 Task: Sort the pull requests by most comments.
Action: Mouse pressed left at (232, 146)
Screenshot: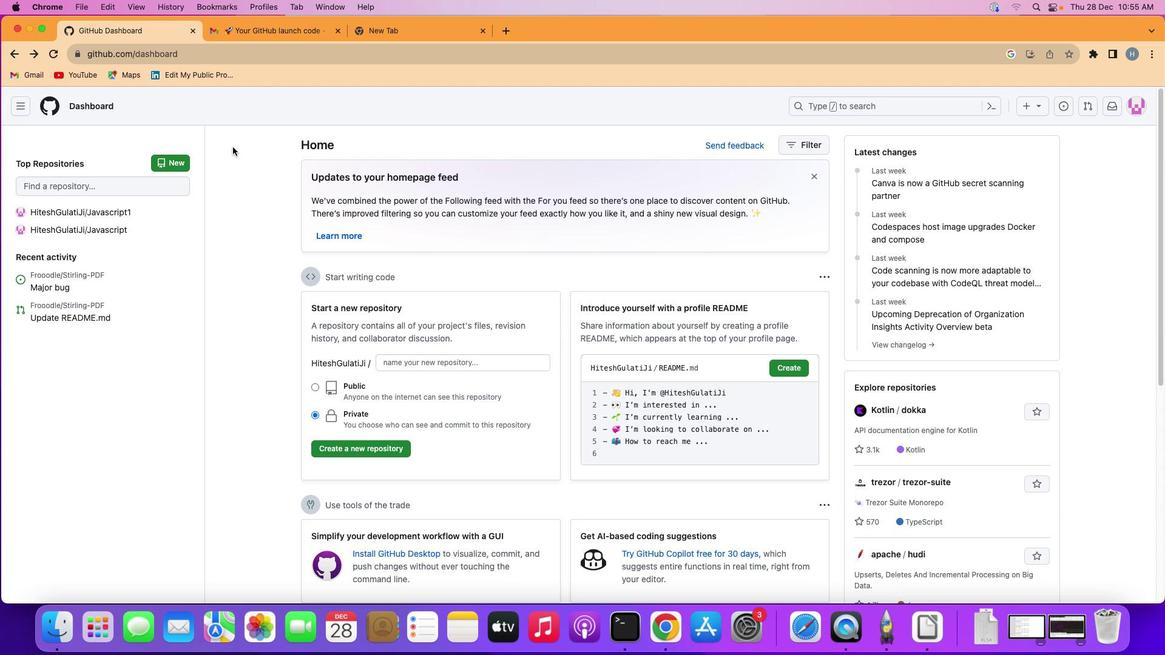 
Action: Mouse moved to (17, 100)
Screenshot: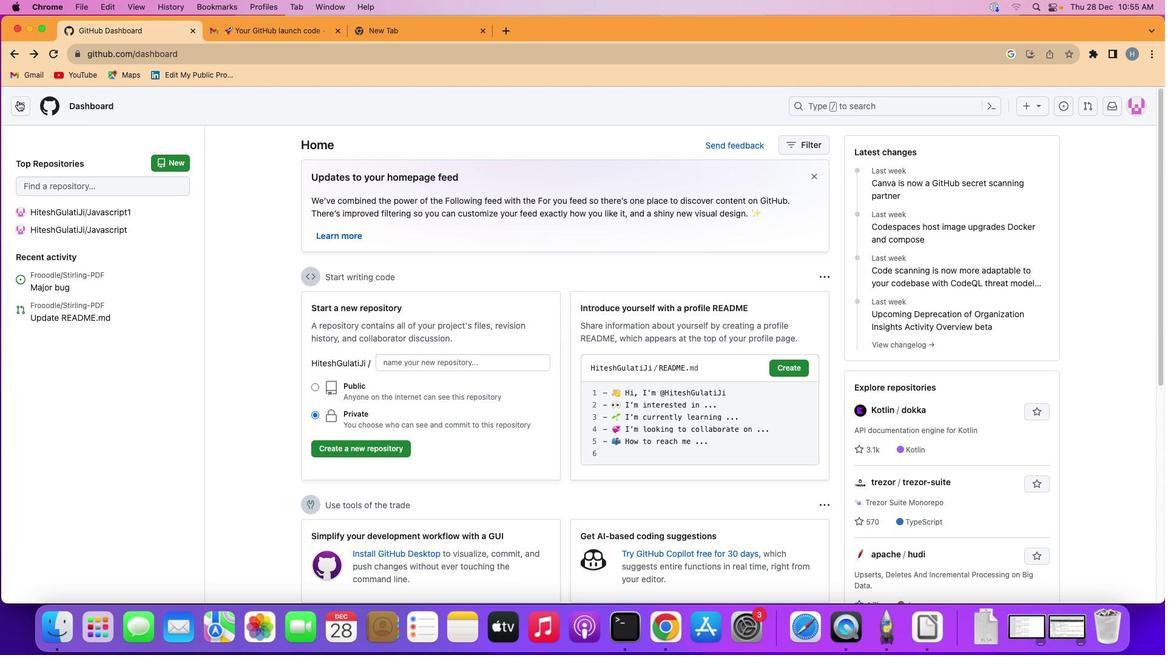 
Action: Mouse pressed left at (17, 100)
Screenshot: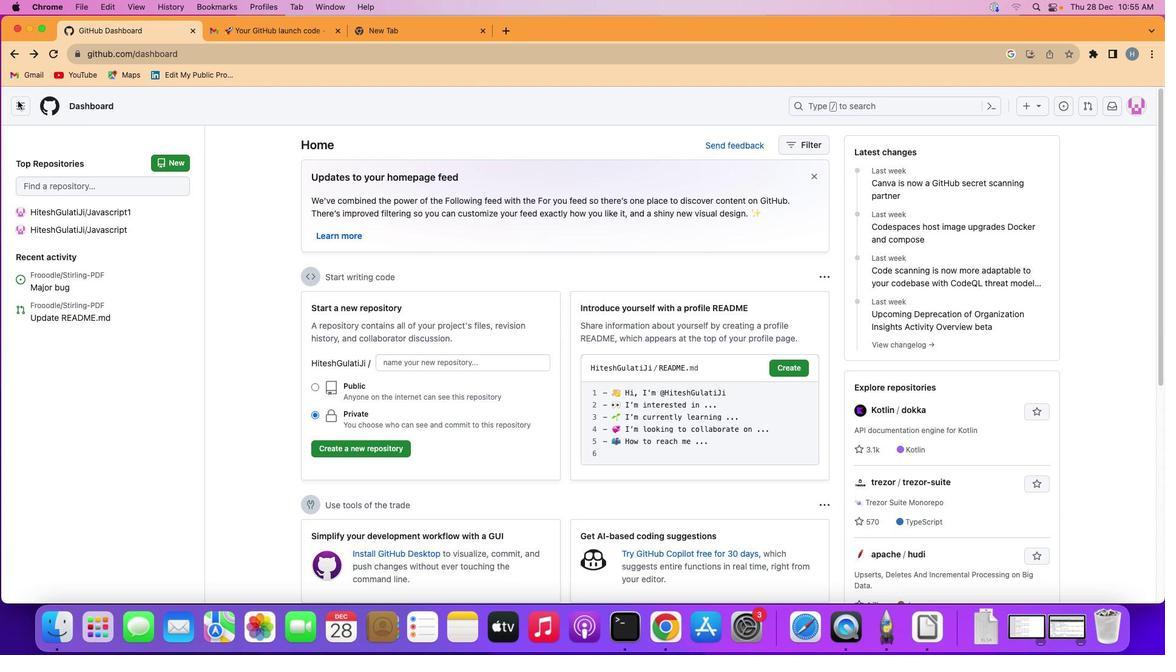 
Action: Mouse moved to (55, 165)
Screenshot: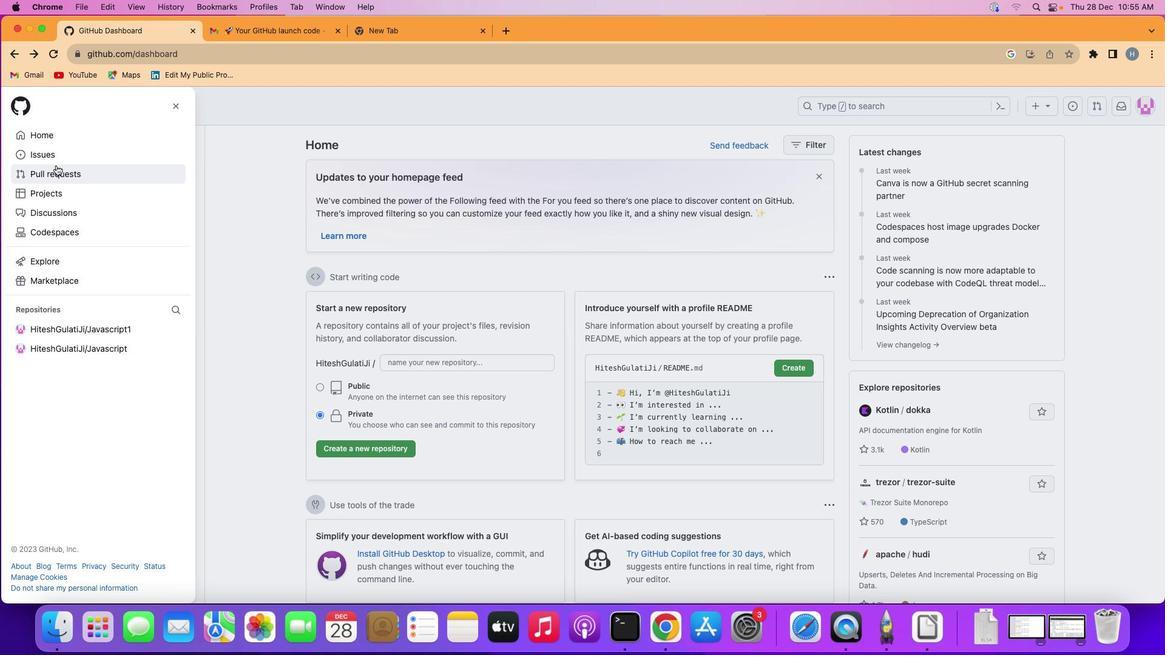 
Action: Mouse pressed left at (55, 165)
Screenshot: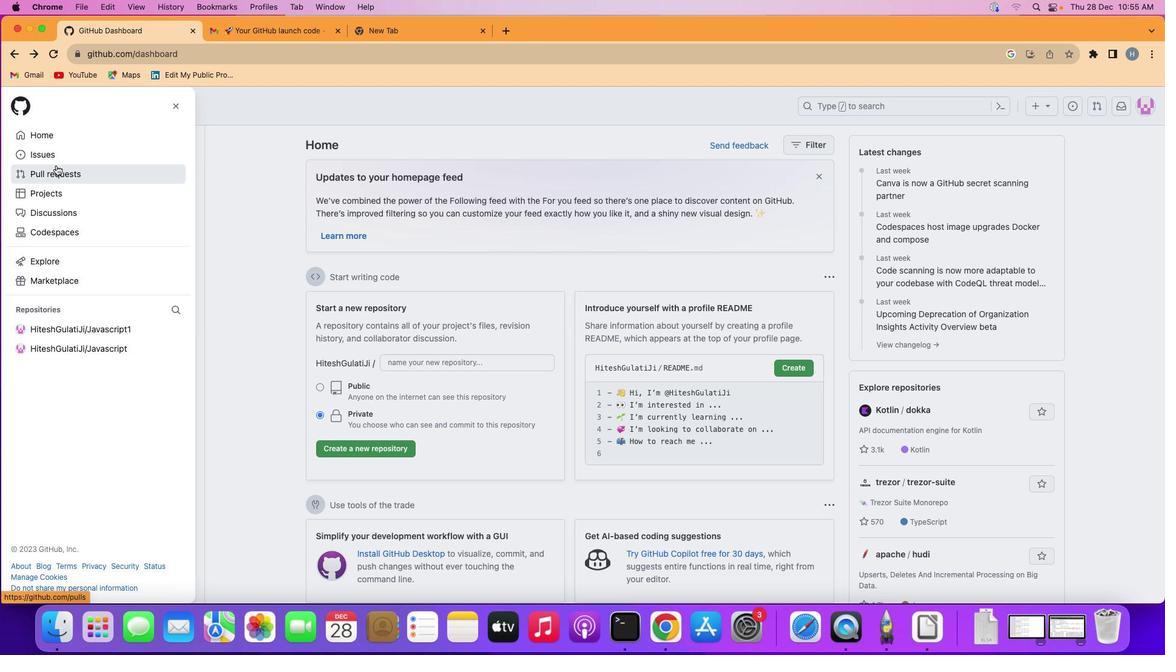 
Action: Mouse moved to (857, 182)
Screenshot: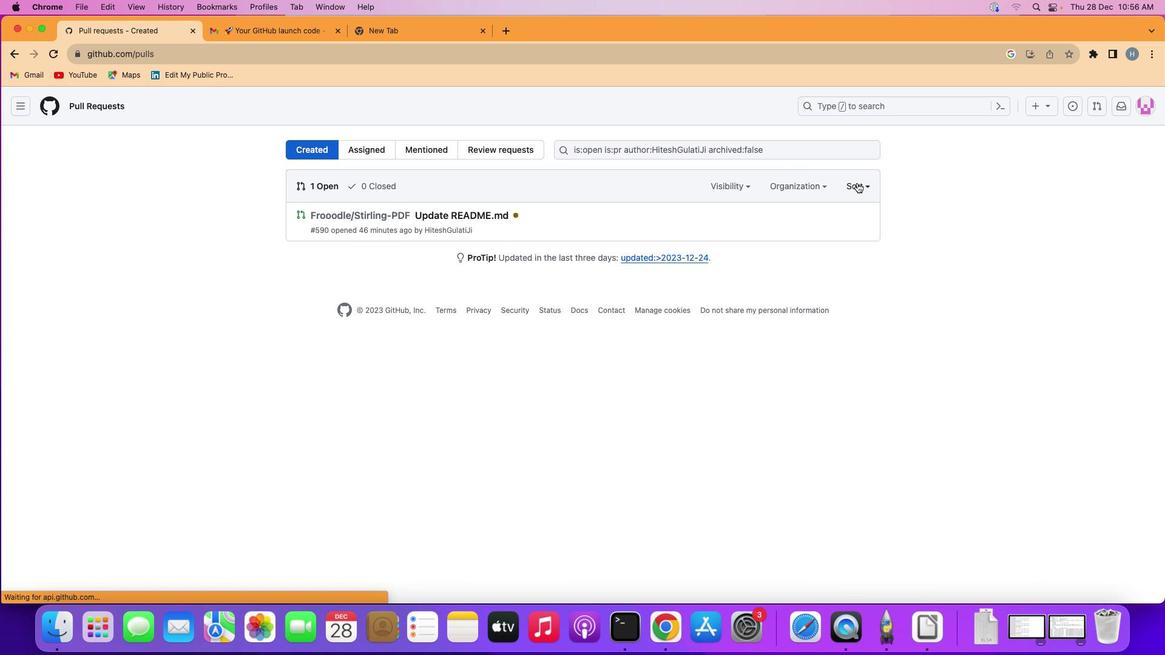 
Action: Mouse pressed left at (857, 182)
Screenshot: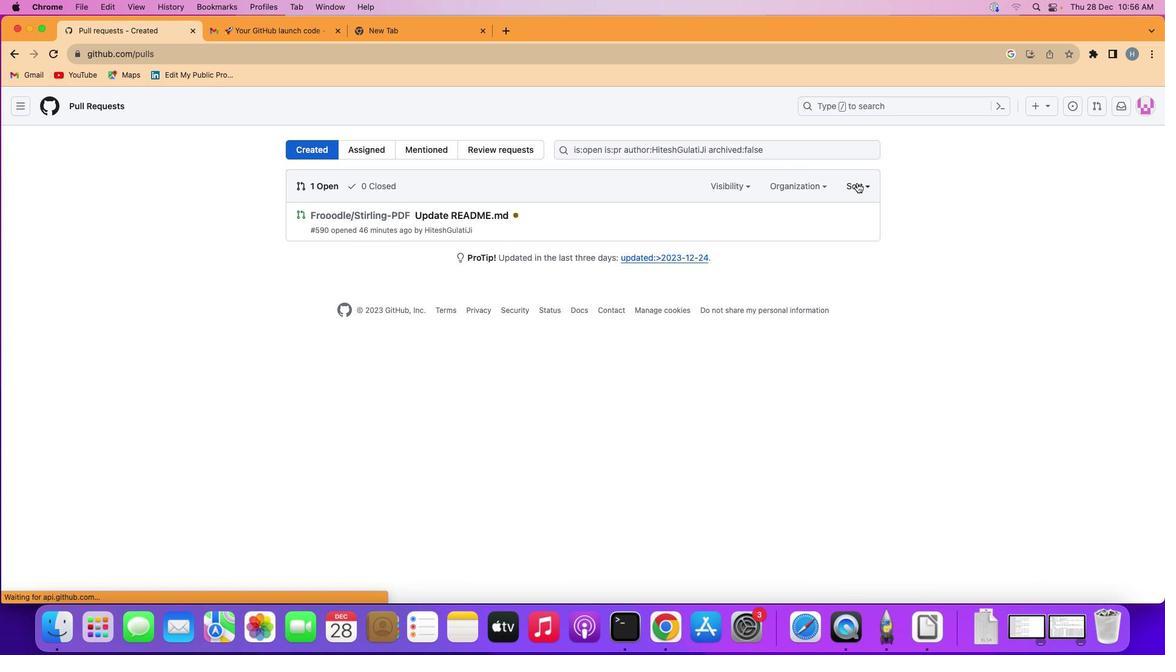 
Action: Mouse moved to (817, 263)
Screenshot: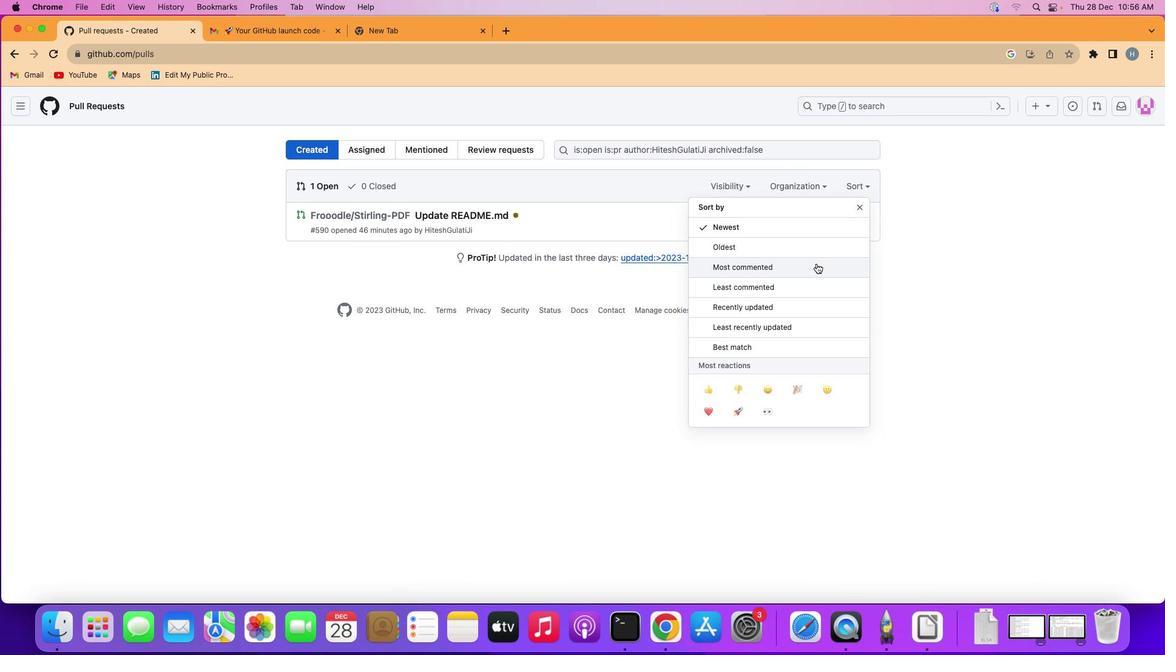 
Action: Mouse pressed left at (817, 263)
Screenshot: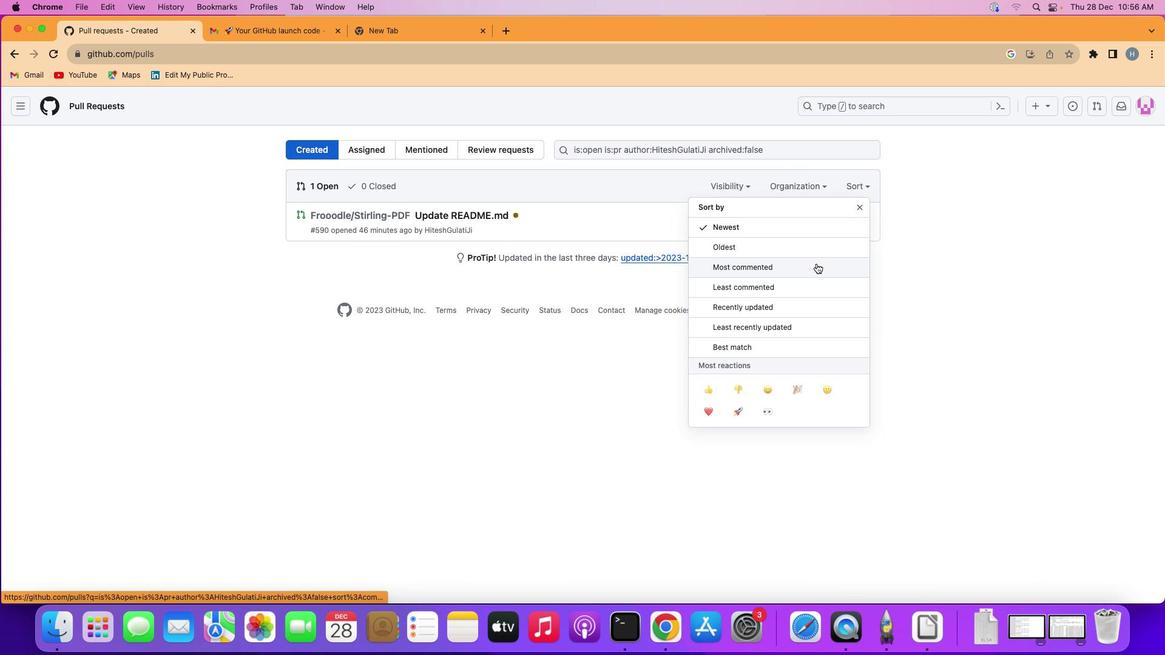 
